 Task: Create in the project ByteRise in Backlog an issue 'Develop a new feature to allow for virtual reality or augmented reality experiences', assign it to team member softage.2@softage.net and change the status to IN PROGRESS. Create in the project ByteRise in Backlog an issue 'Implement a new feature to allow for voice-based navigation and control of the system', assign it to team member softage.3@softage.net and change the status to IN PROGRESS
Action: Mouse moved to (194, 60)
Screenshot: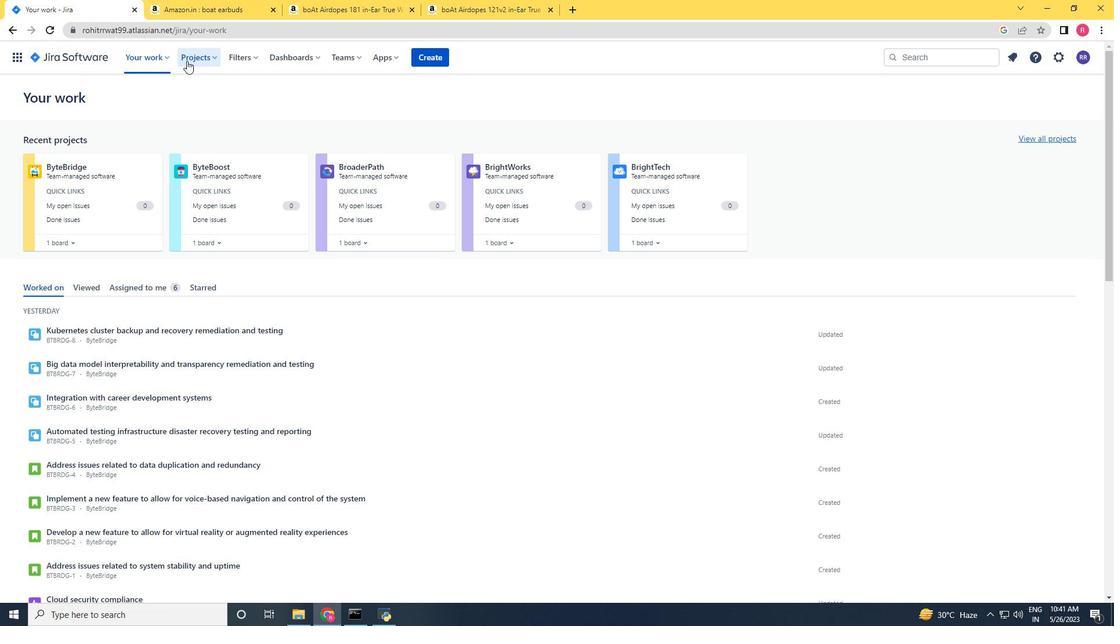
Action: Mouse pressed left at (194, 60)
Screenshot: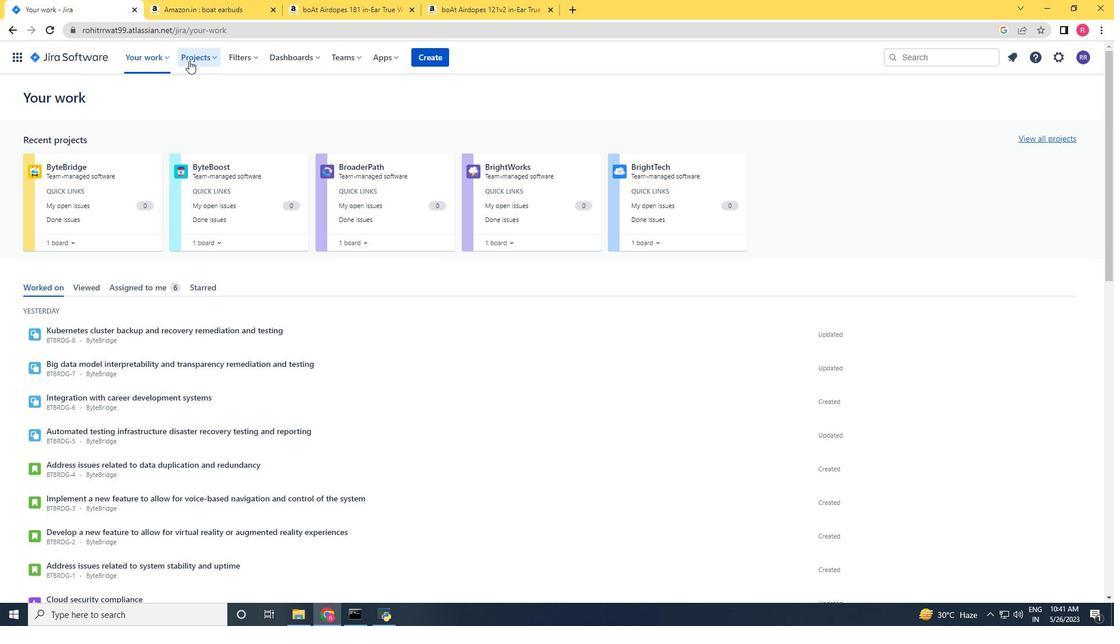 
Action: Mouse moved to (204, 97)
Screenshot: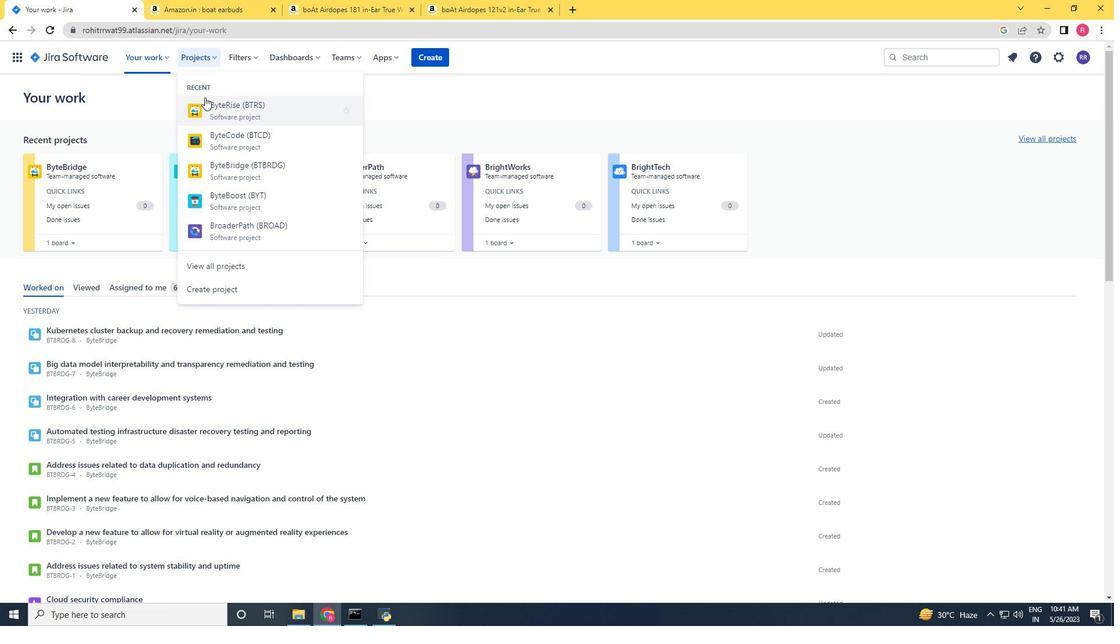 
Action: Mouse pressed left at (204, 97)
Screenshot: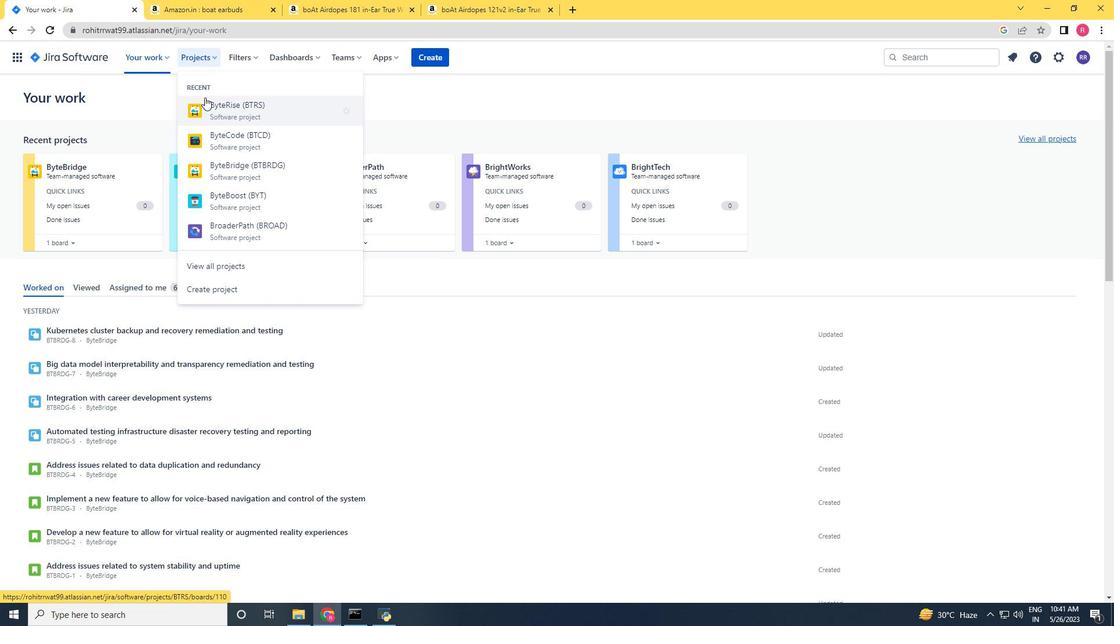 
Action: Mouse moved to (44, 175)
Screenshot: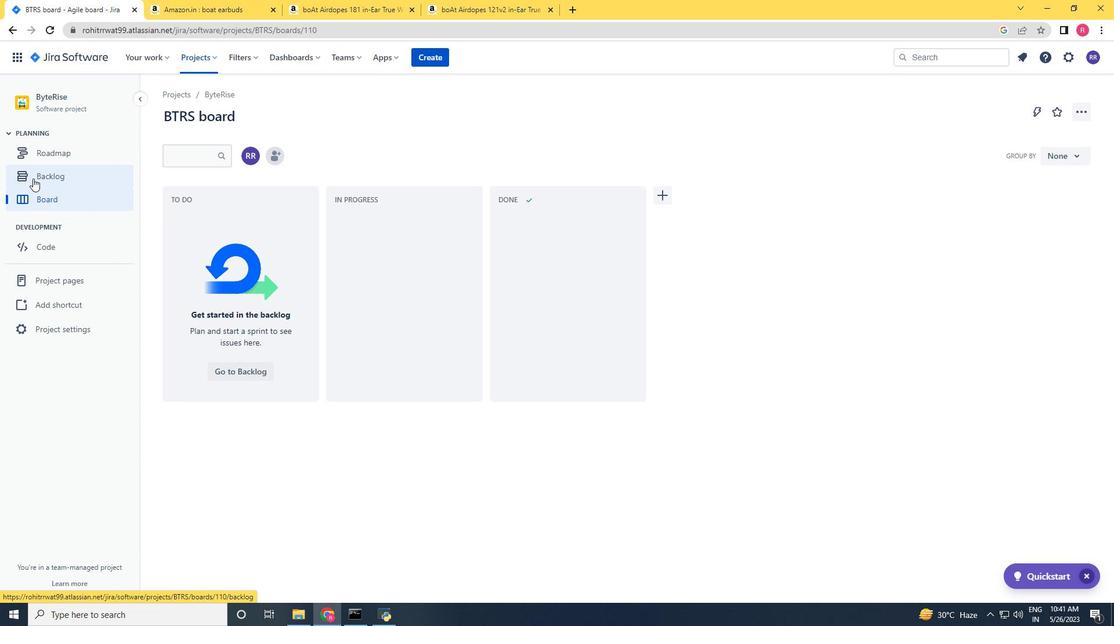 
Action: Mouse pressed left at (44, 175)
Screenshot: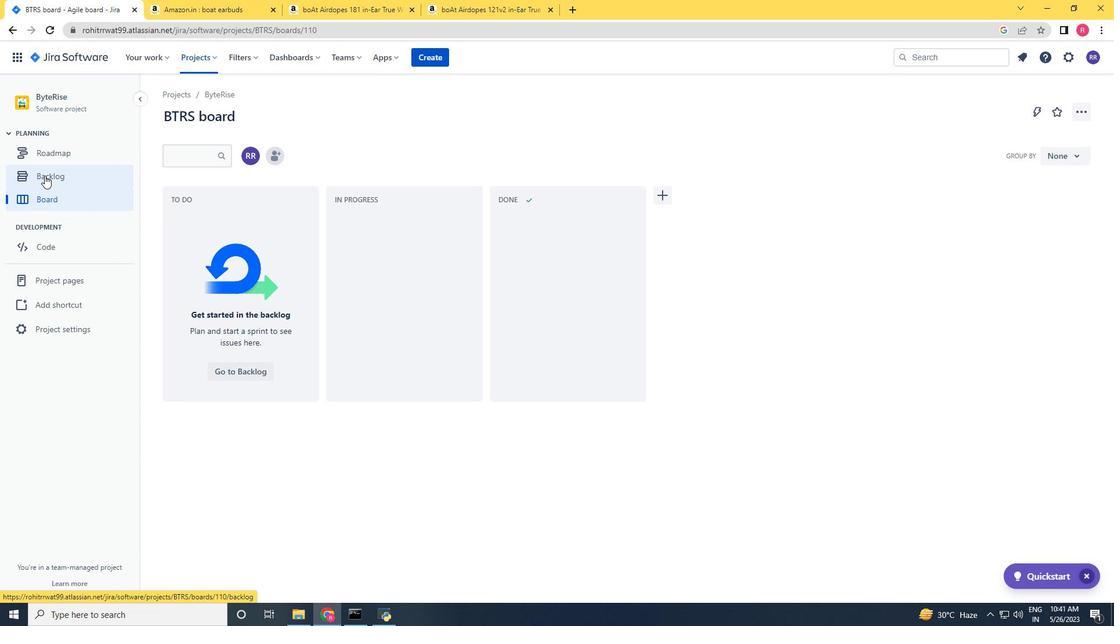 
Action: Mouse moved to (305, 182)
Screenshot: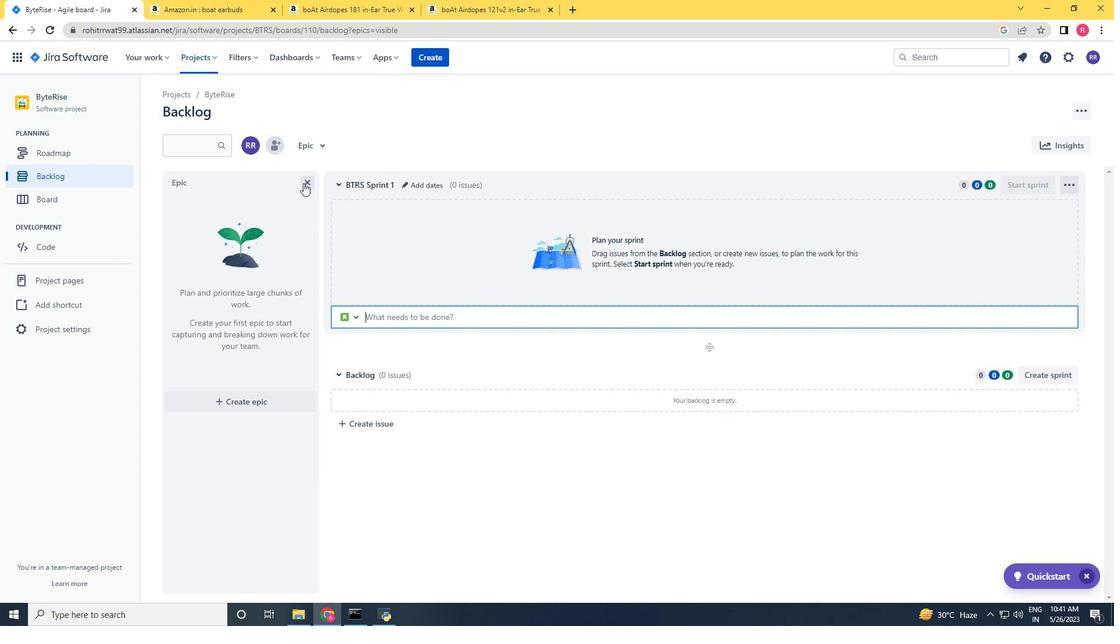 
Action: Mouse pressed left at (305, 182)
Screenshot: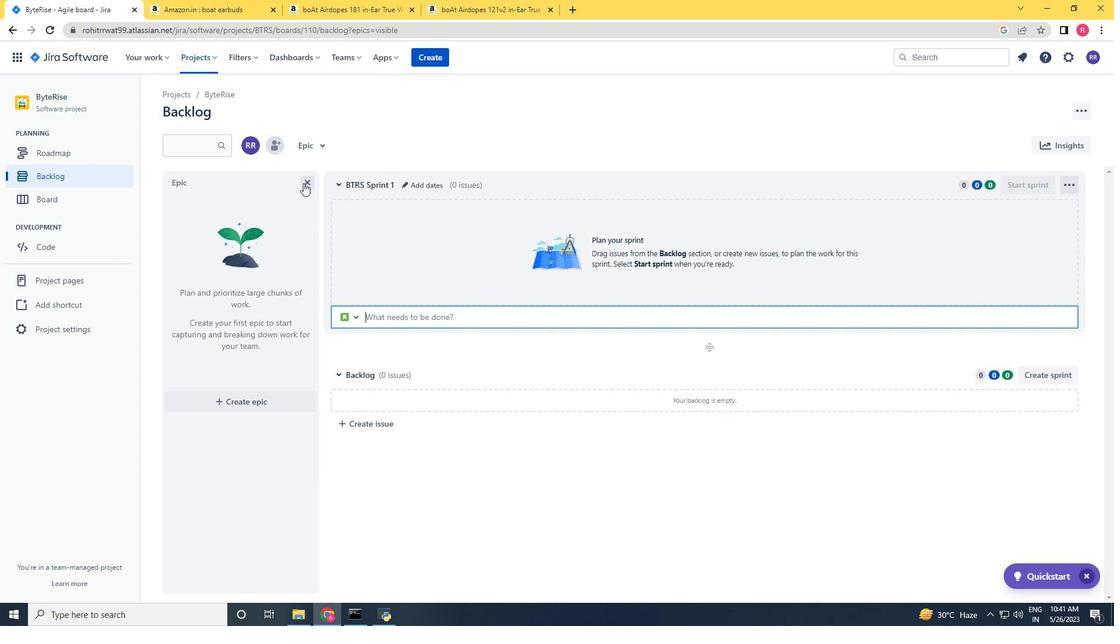 
Action: Mouse moved to (233, 423)
Screenshot: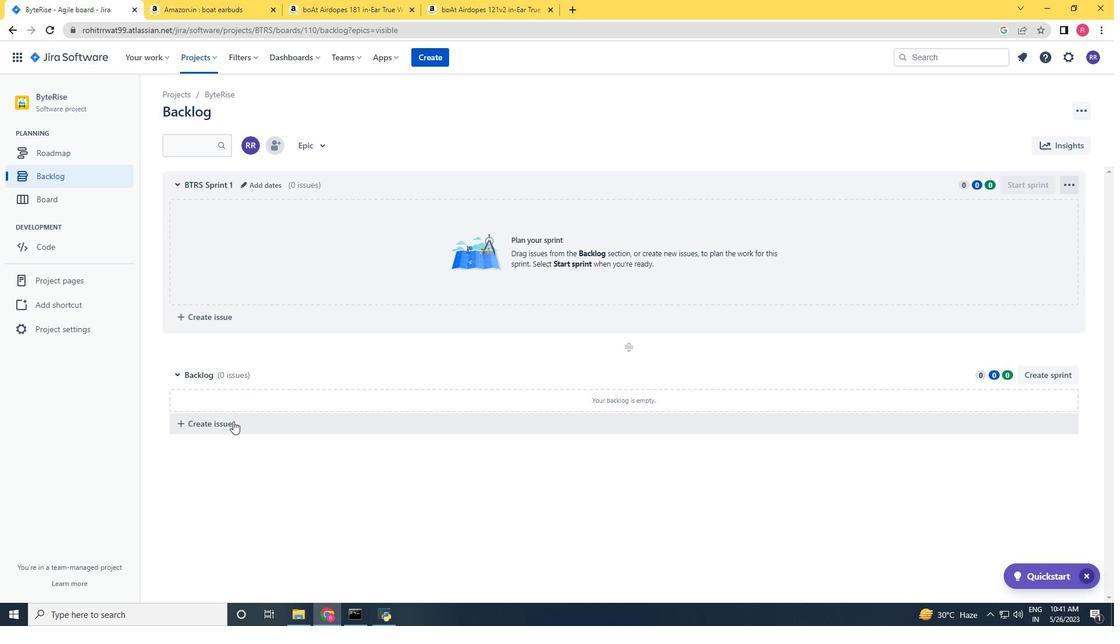 
Action: Mouse pressed left at (233, 423)
Screenshot: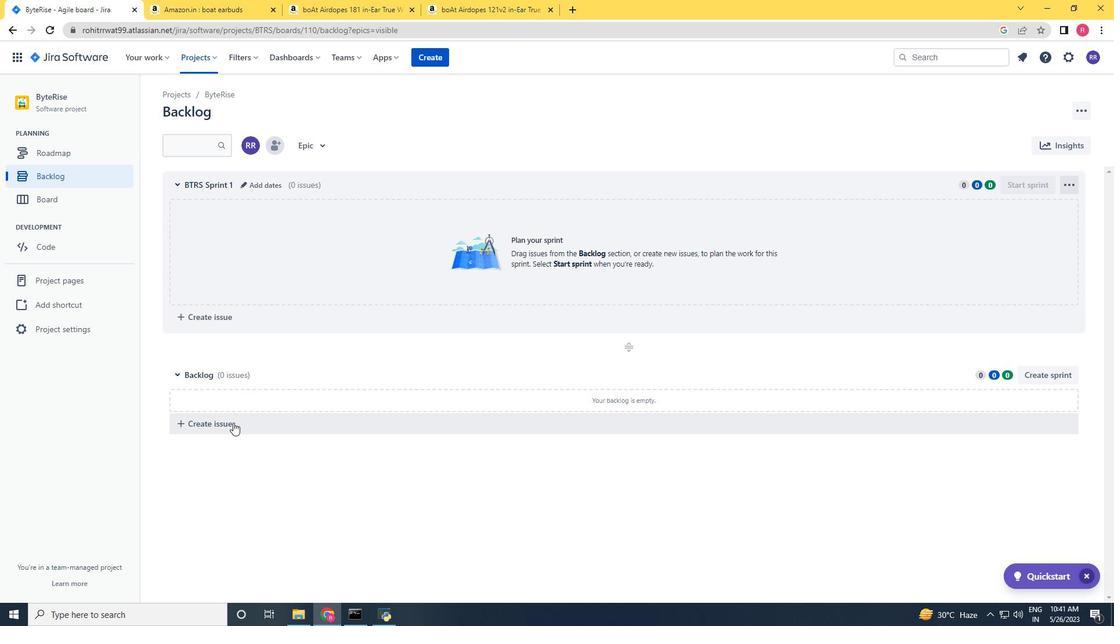 
Action: Key pressed <Key.shift>Develop<Key.space>a<Key.space>new<Key.space>features<Key.space>to<Key.space>allow<Key.space>for<Key.space>virtual<Key.space>reality<Key.space>or<Key.space>augmented<Key.space>reality<Key.space>experience<Key.space><Key.backspace>s<Key.space><Key.enter>
Screenshot: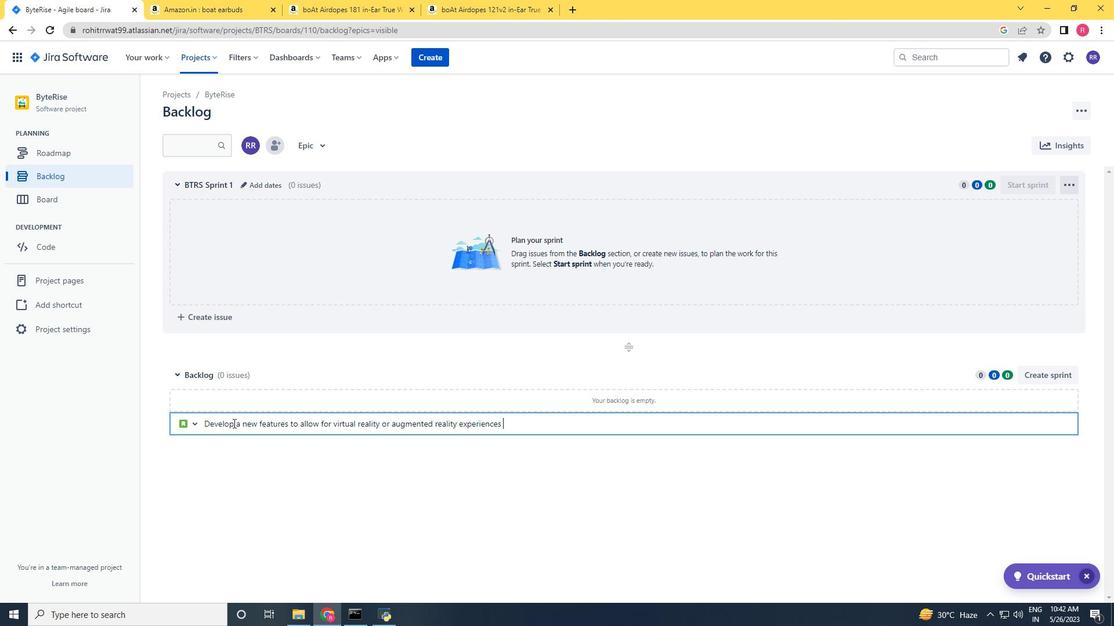 
Action: Mouse scrolled (233, 424) with delta (0, 0)
Screenshot: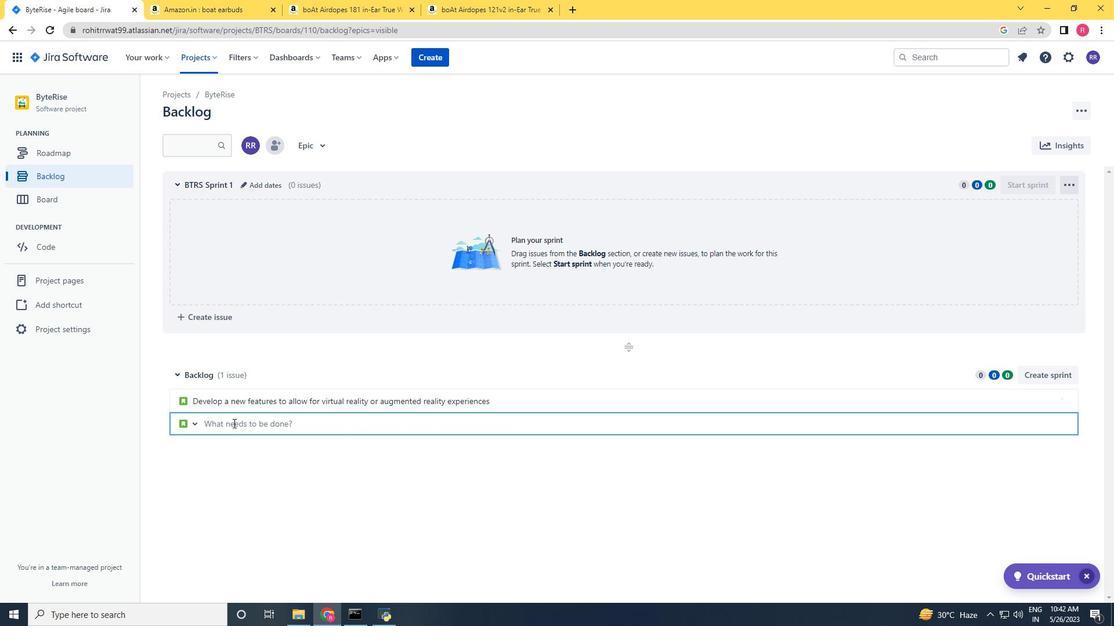 
Action: Mouse scrolled (233, 424) with delta (0, 0)
Screenshot: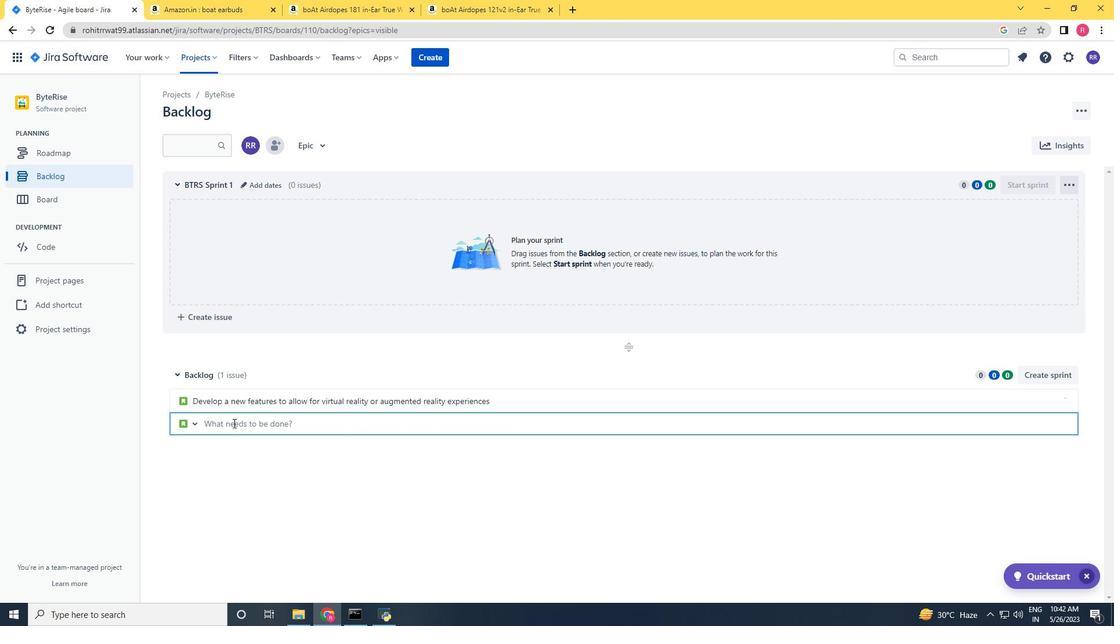 
Action: Mouse moved to (1018, 399)
Screenshot: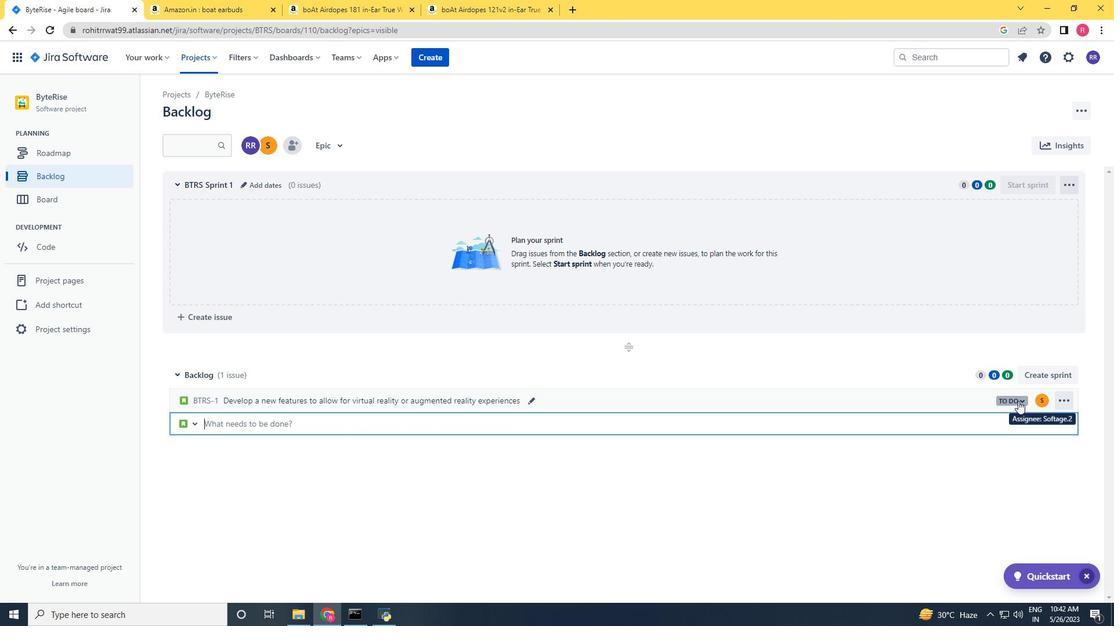 
Action: Mouse pressed left at (1018, 399)
Screenshot: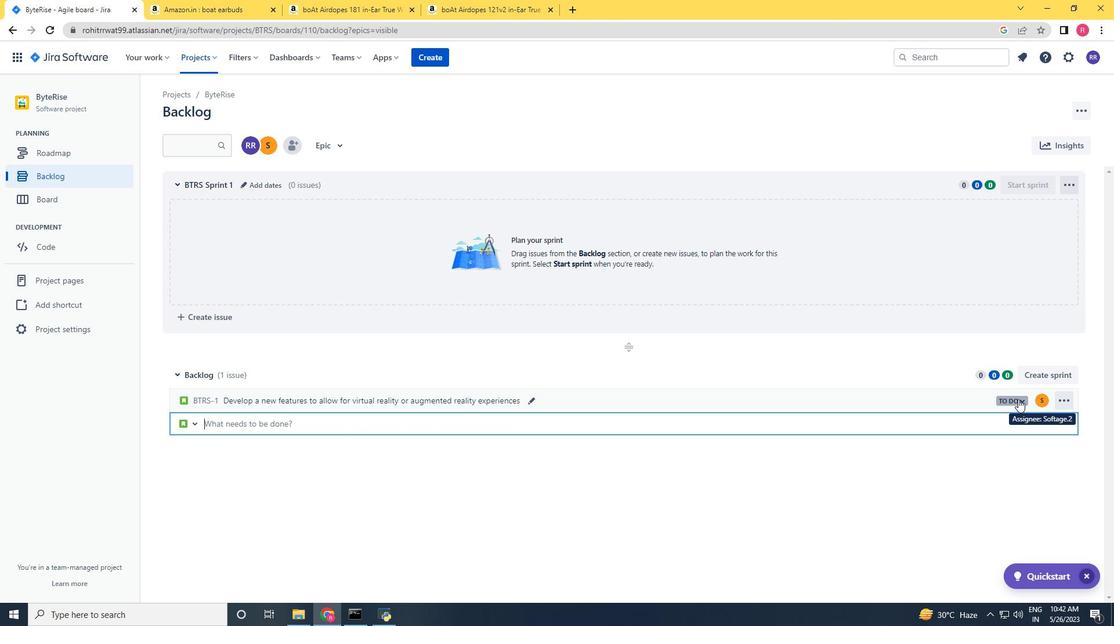 
Action: Mouse moved to (959, 421)
Screenshot: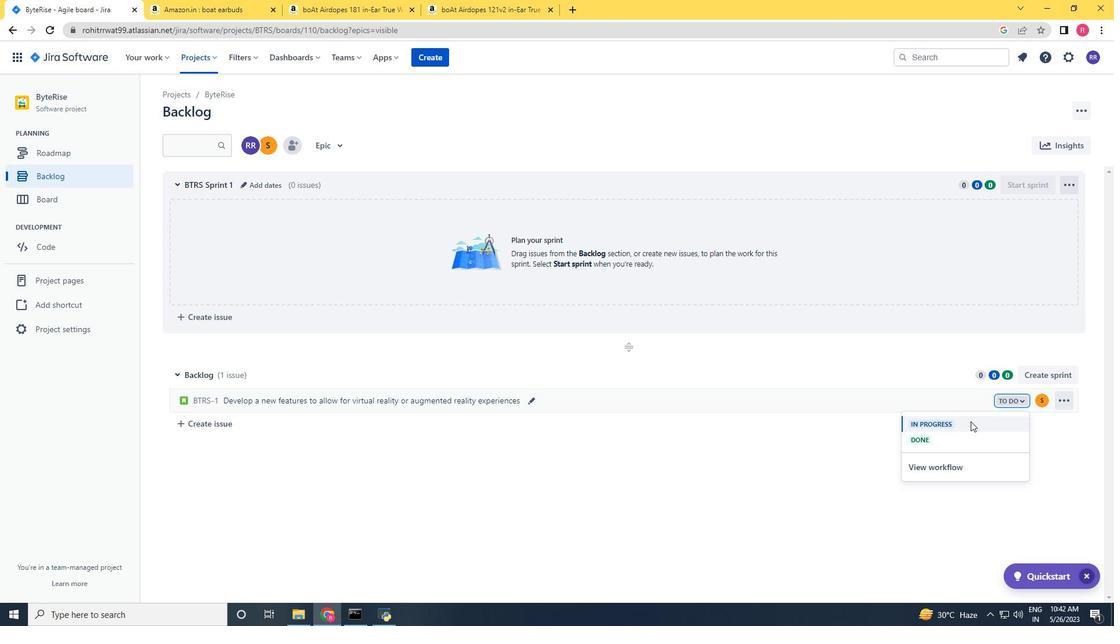
Action: Mouse pressed left at (959, 421)
Screenshot: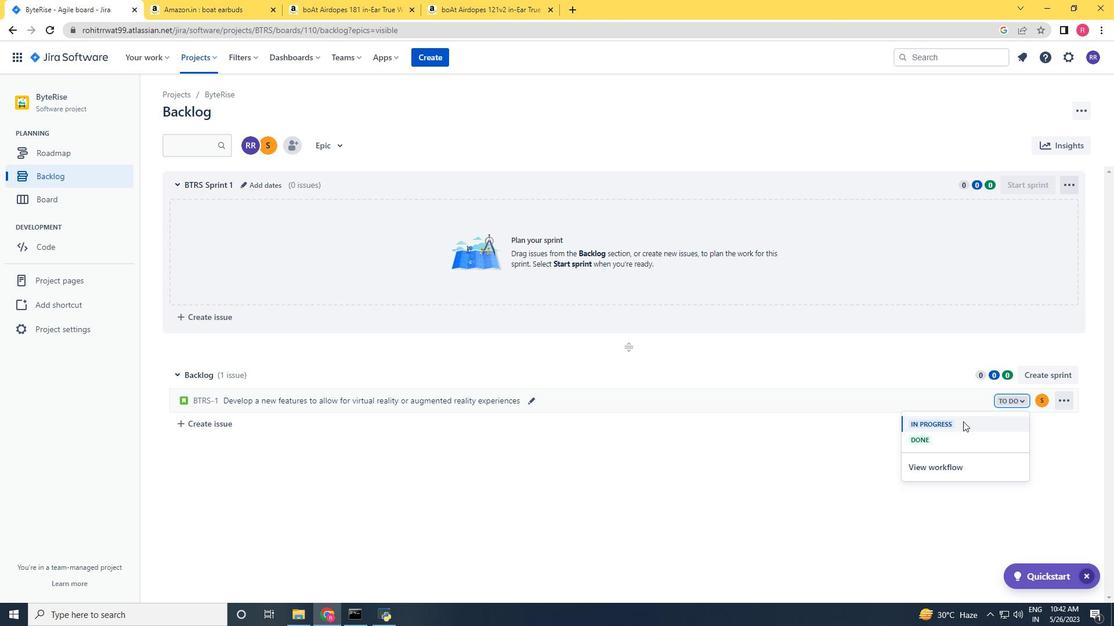 
Action: Mouse moved to (215, 422)
Screenshot: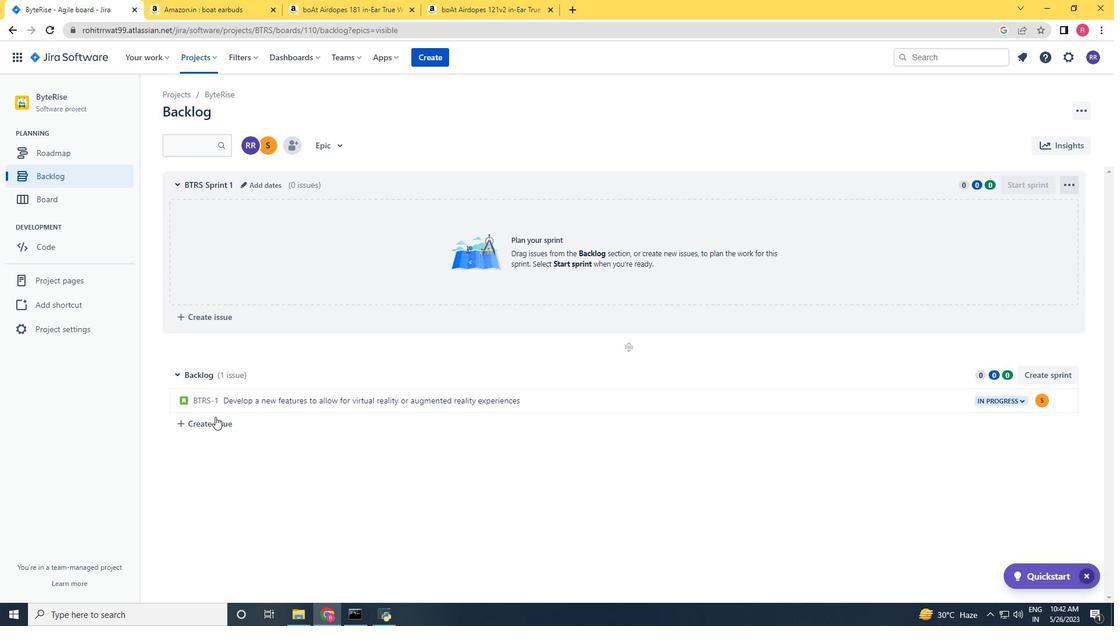 
Action: Mouse pressed left at (215, 422)
Screenshot: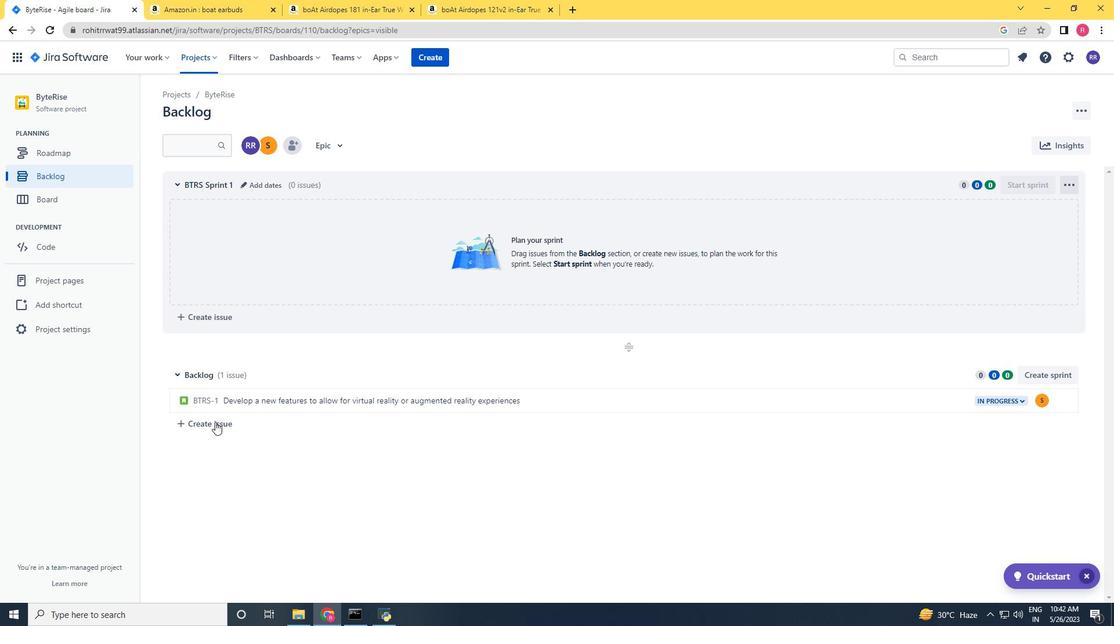
Action: Key pressed <Key.shift>Implement<Key.space>a<Key.space>new<Key.space>features<Key.space><Key.backspace><Key.backspace><Key.space>to<Key.space>allow<Key.space>for<Key.space>voice<Key.space><Key.backspace>-based<Key.space>navigation<Key.space>and<Key.space>control<Key.space>of<Key.space>the<Key.space>system<Key.space><Key.enter><Key.enter>
Screenshot: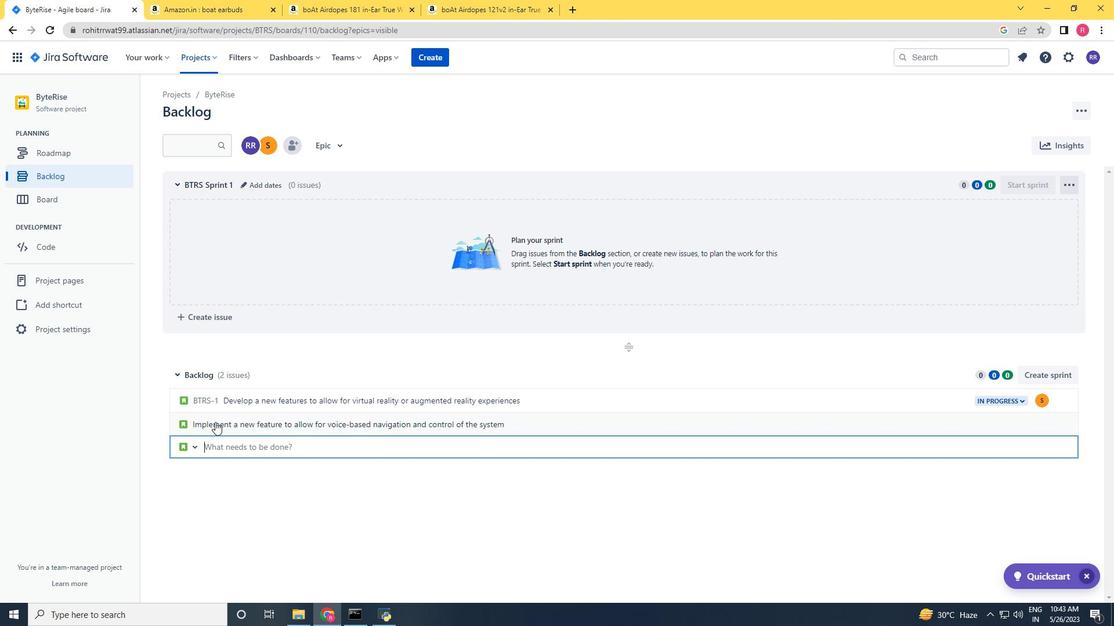 
Action: Mouse moved to (1039, 425)
Screenshot: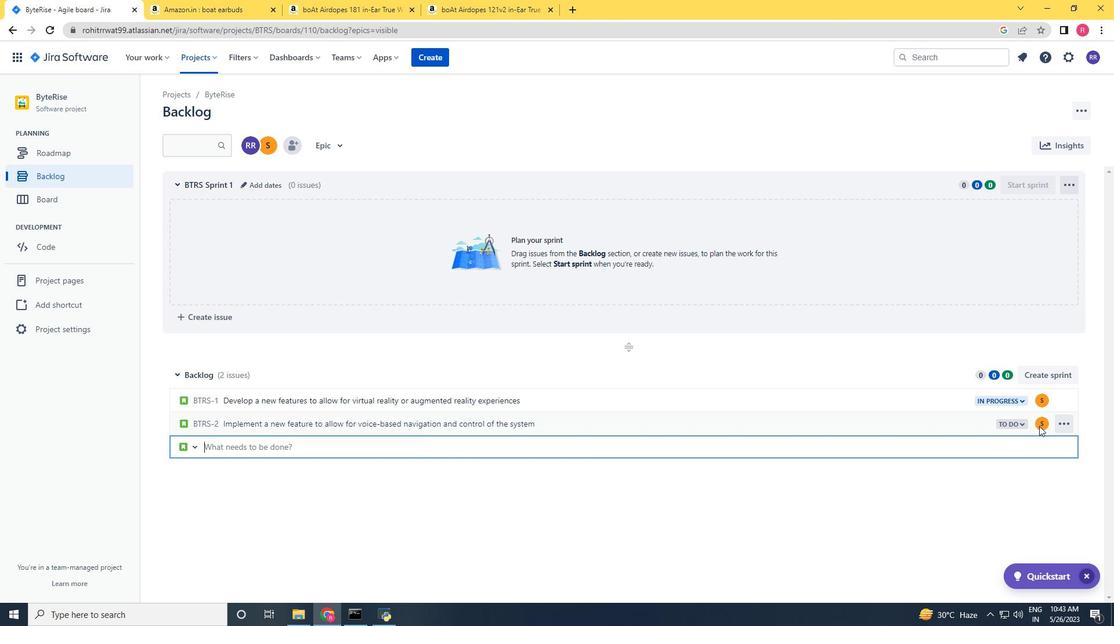 
Action: Mouse pressed left at (1039, 425)
Screenshot: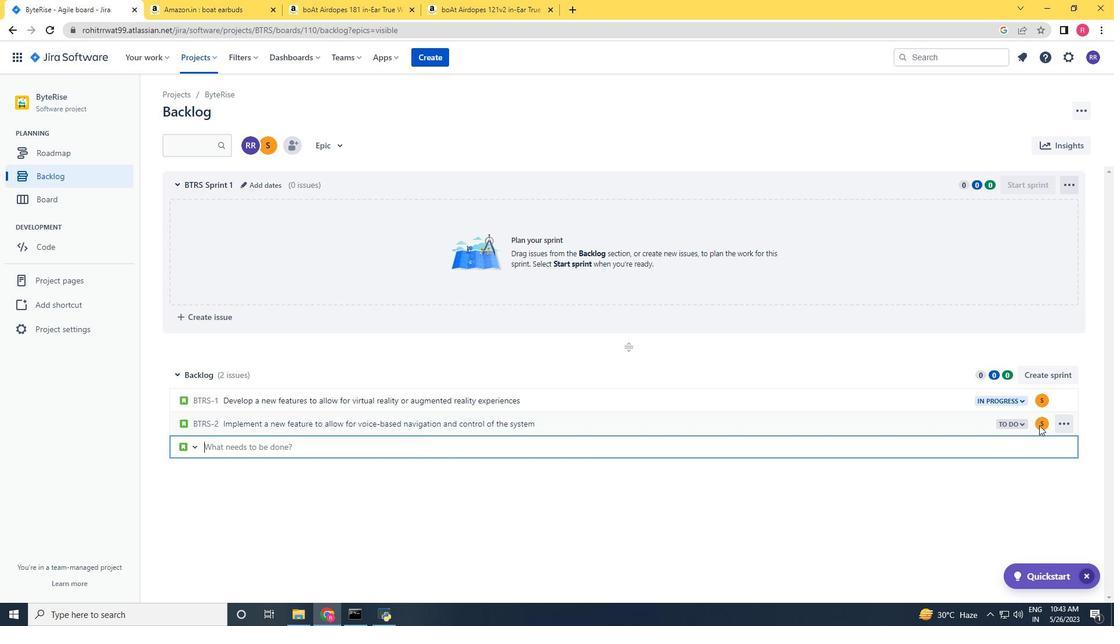 
Action: Mouse moved to (1039, 425)
Screenshot: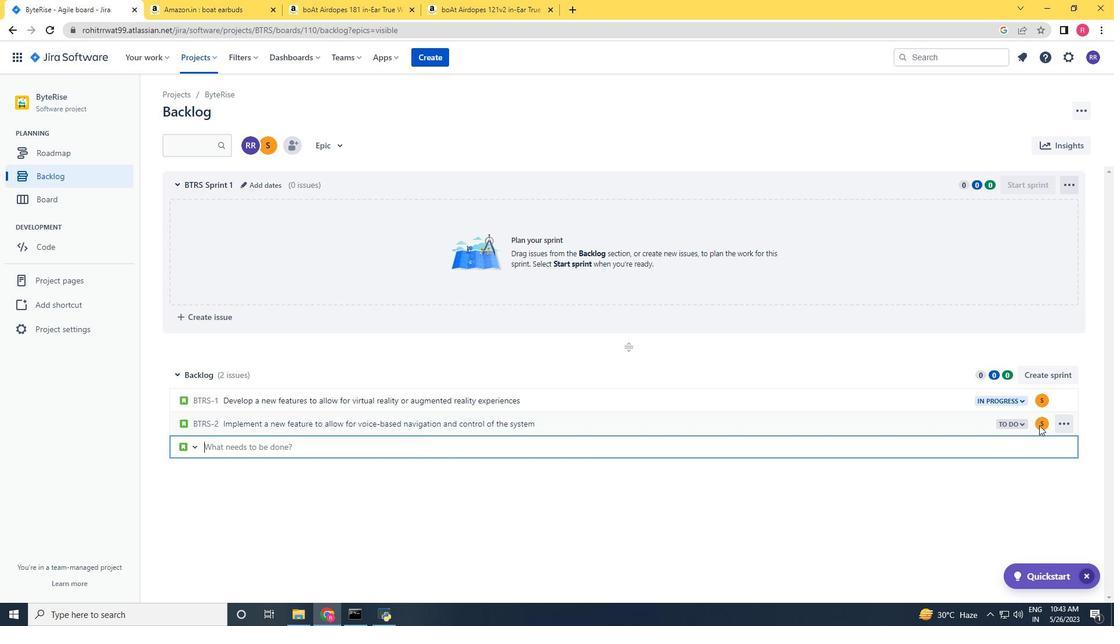 
Action: Key pressed softage.3<Key.shift>@softage.net
Screenshot: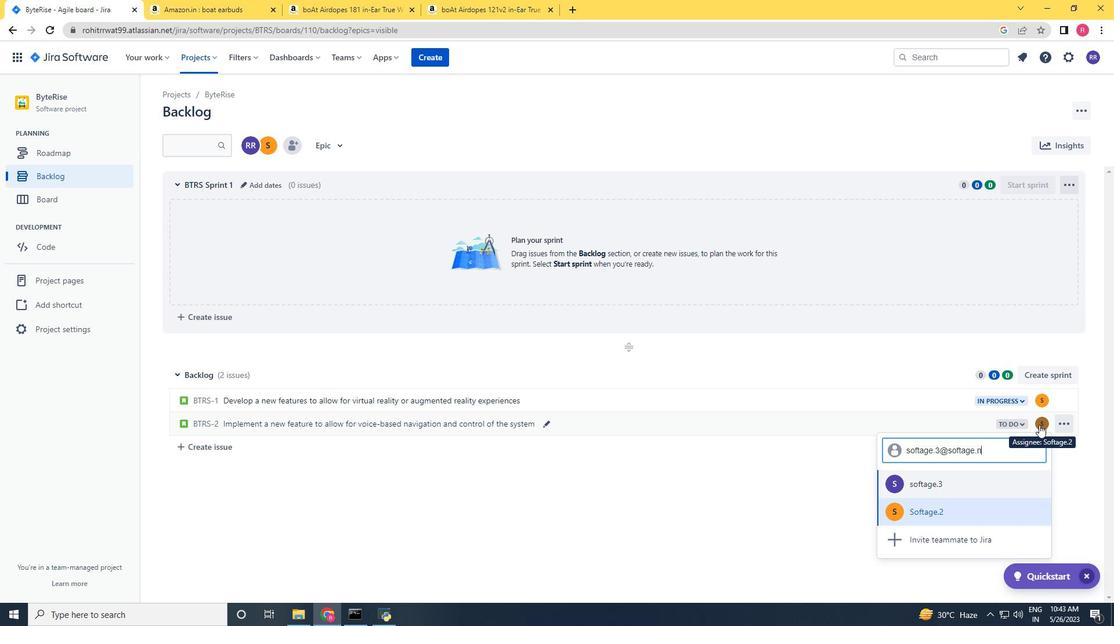 
Action: Mouse scrolled (1039, 425) with delta (0, 0)
Screenshot: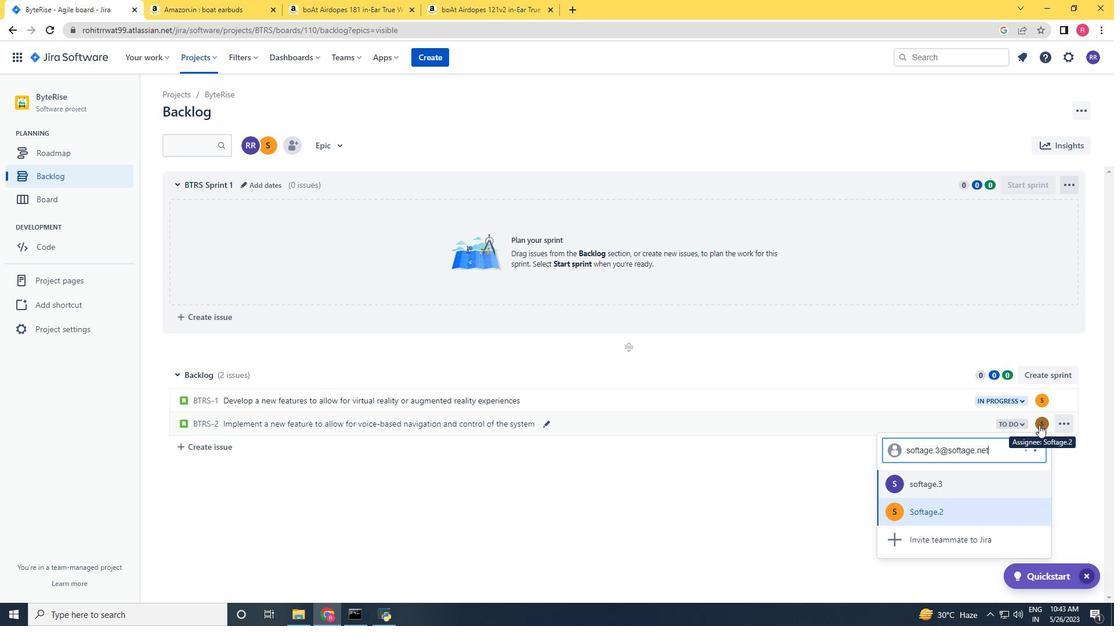 
Action: Mouse moved to (973, 472)
Screenshot: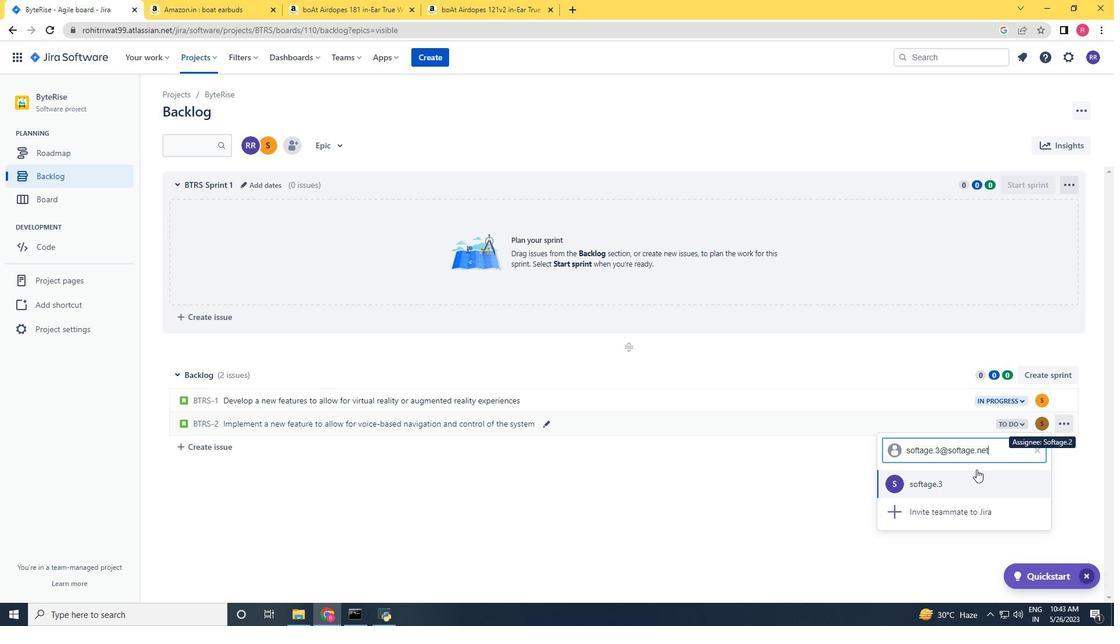 
Action: Mouse pressed left at (973, 472)
Screenshot: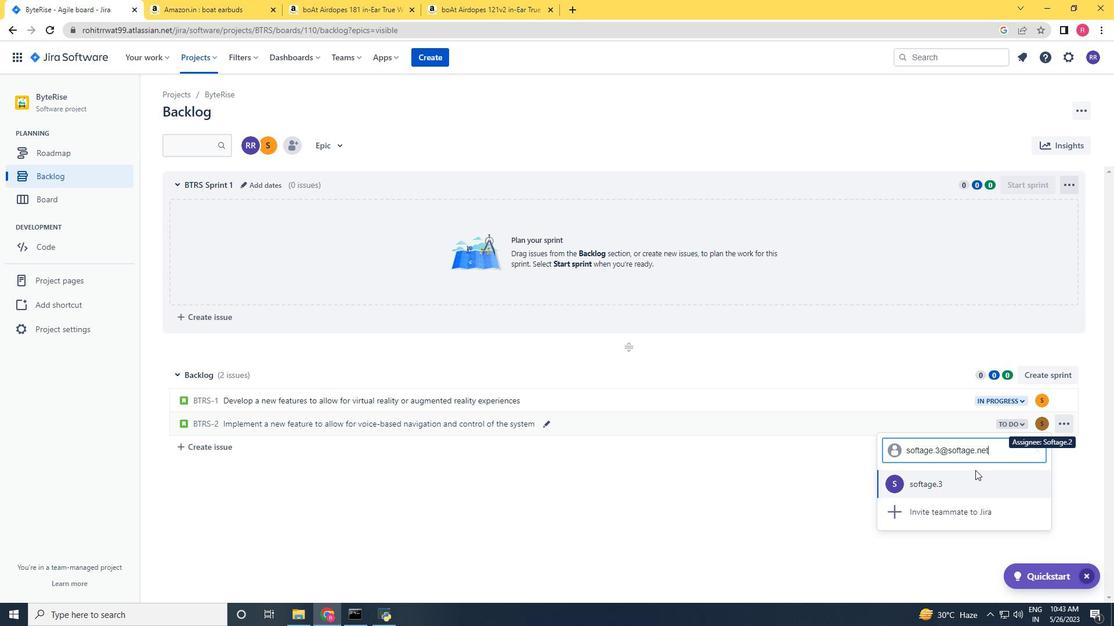 
Action: Mouse moved to (1010, 419)
Screenshot: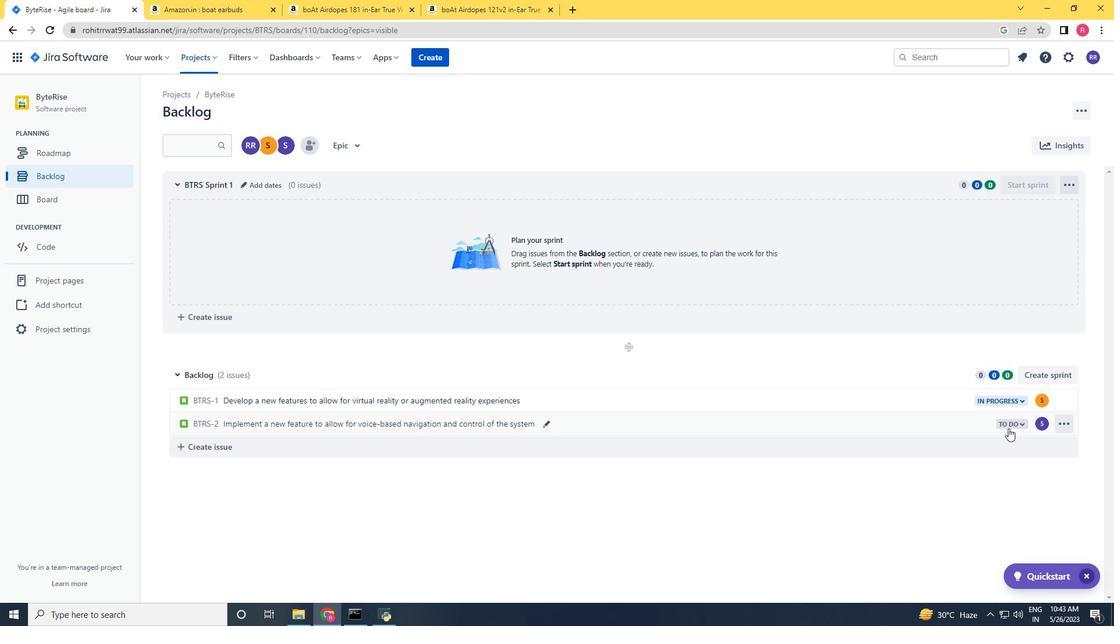 
Action: Mouse pressed left at (1010, 419)
Screenshot: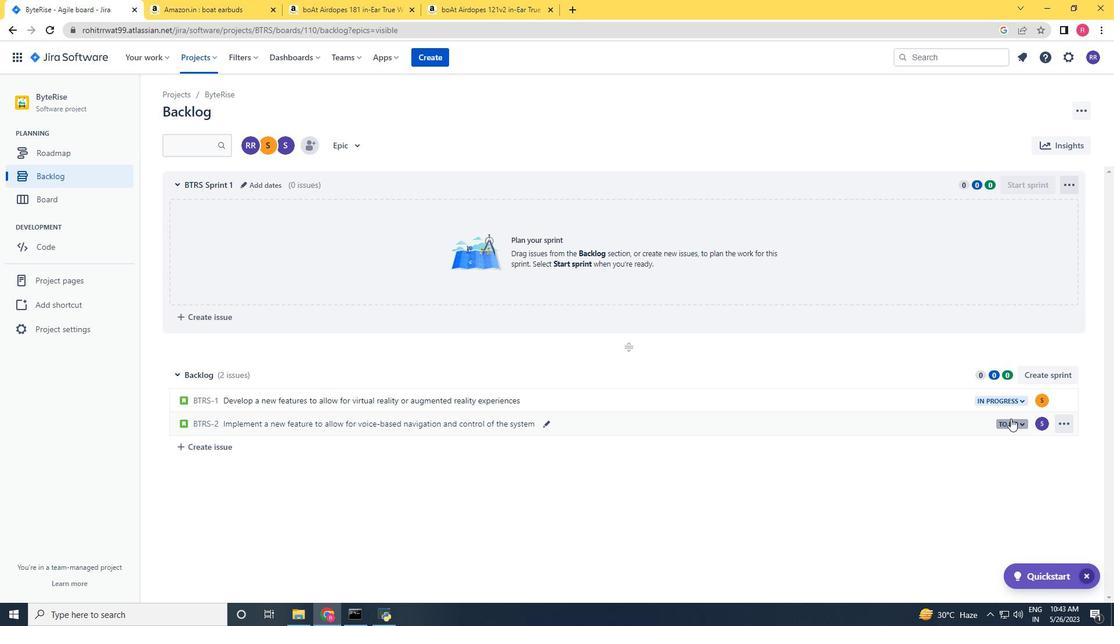 
Action: Mouse moved to (1009, 424)
Screenshot: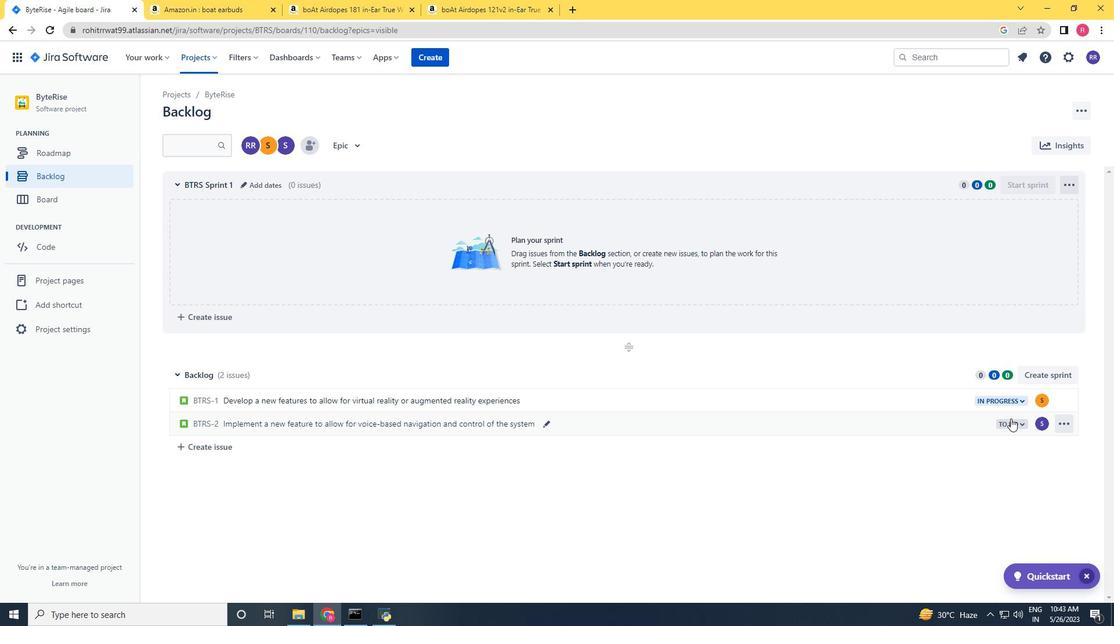 
Action: Mouse pressed left at (1009, 424)
Screenshot: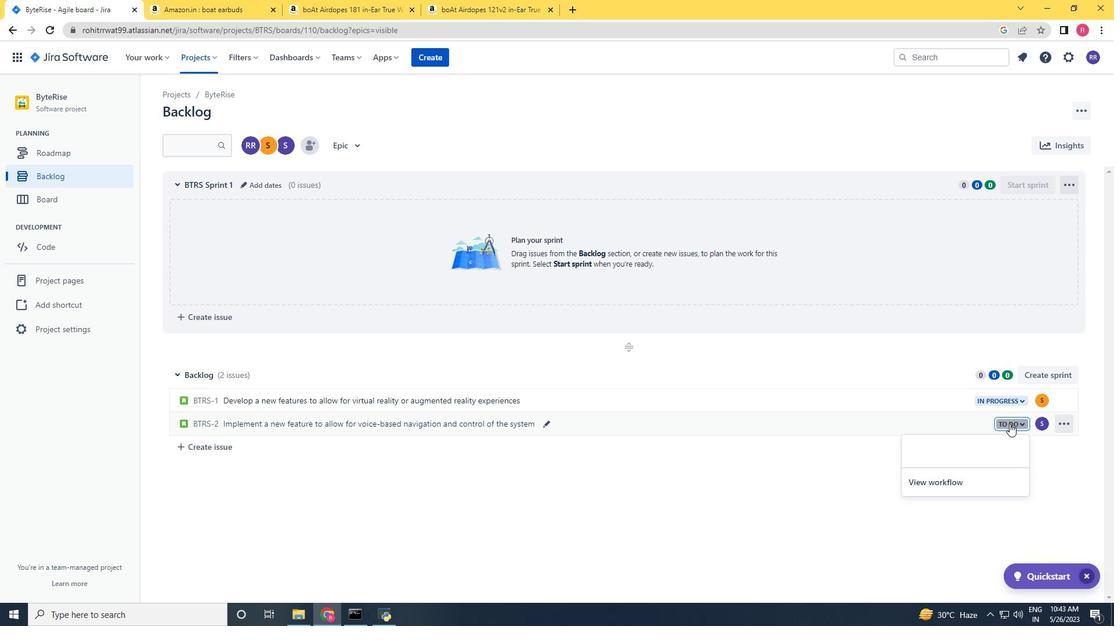 
Action: Mouse moved to (998, 430)
Screenshot: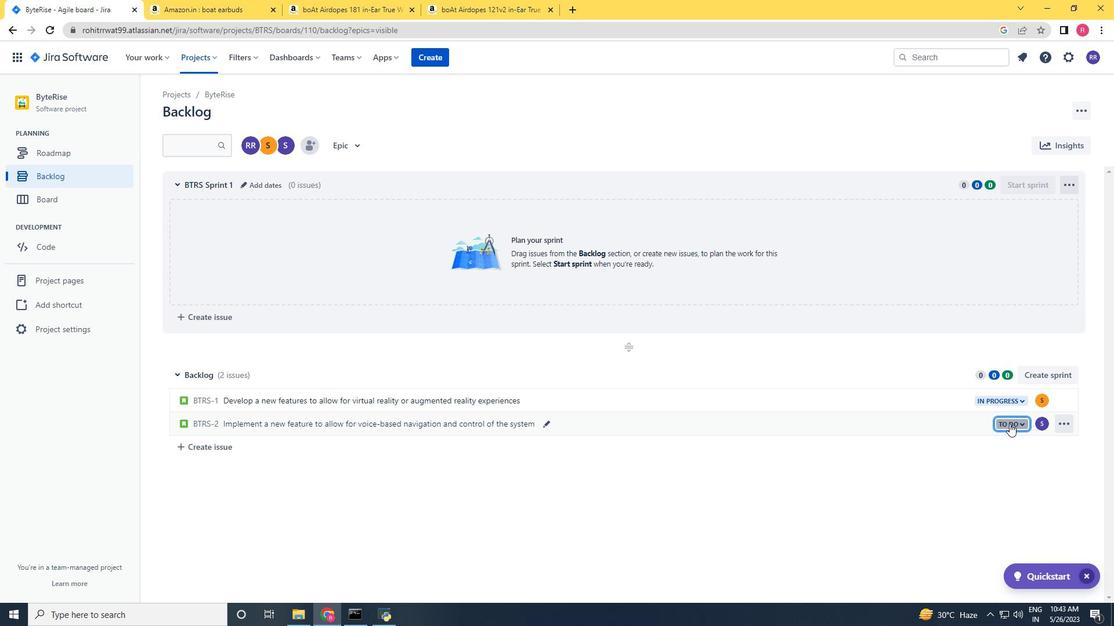 
Action: Mouse pressed left at (998, 430)
Screenshot: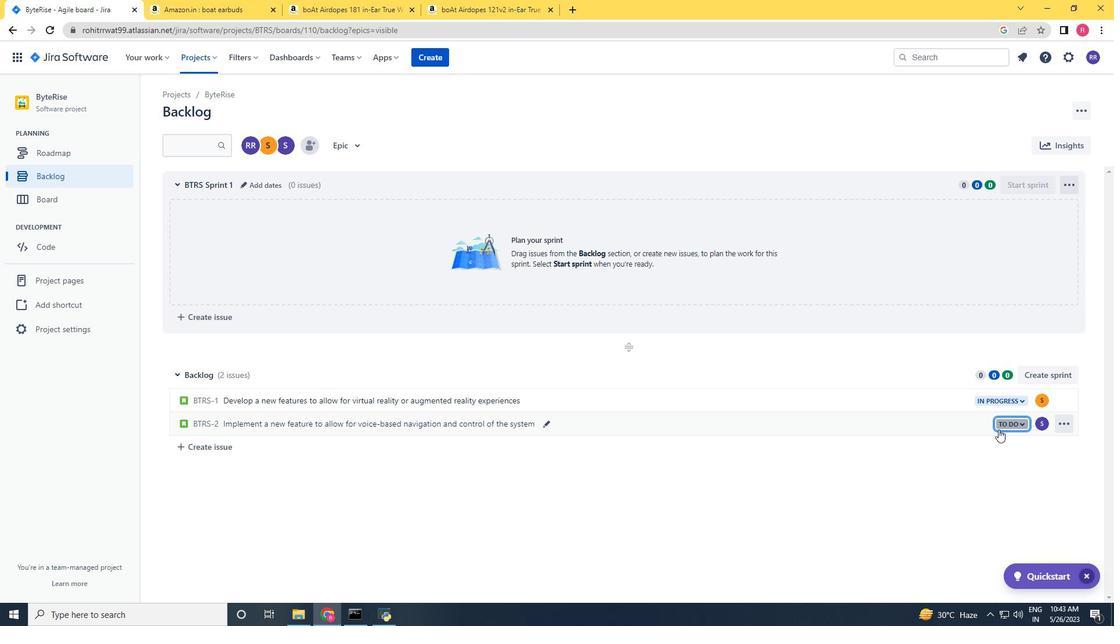 
Action: Mouse moved to (954, 448)
Screenshot: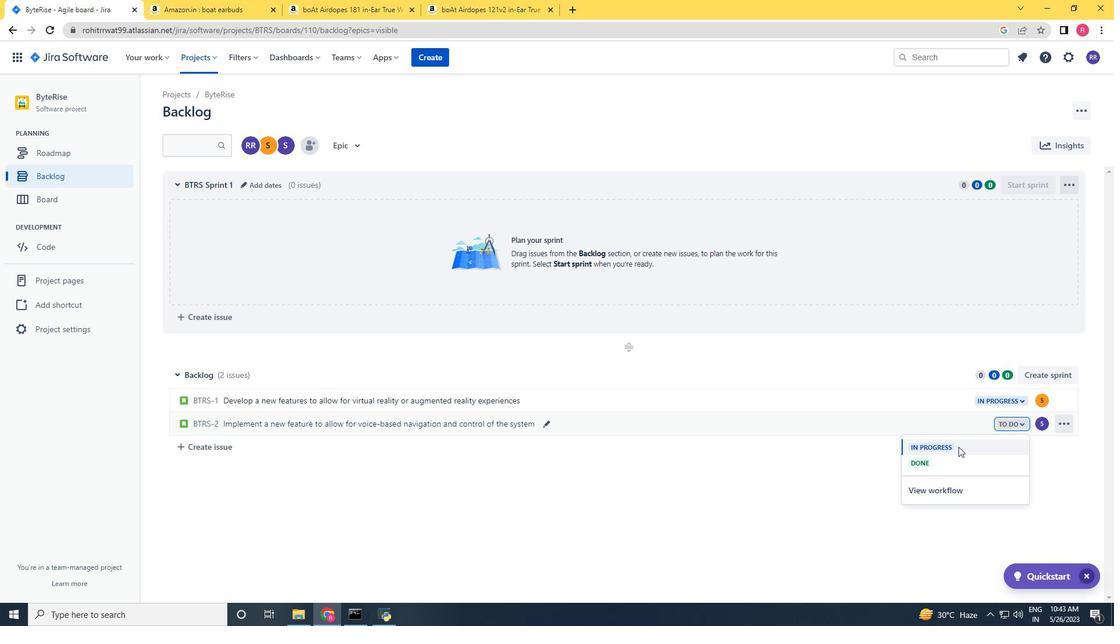 
Action: Mouse pressed left at (954, 448)
Screenshot: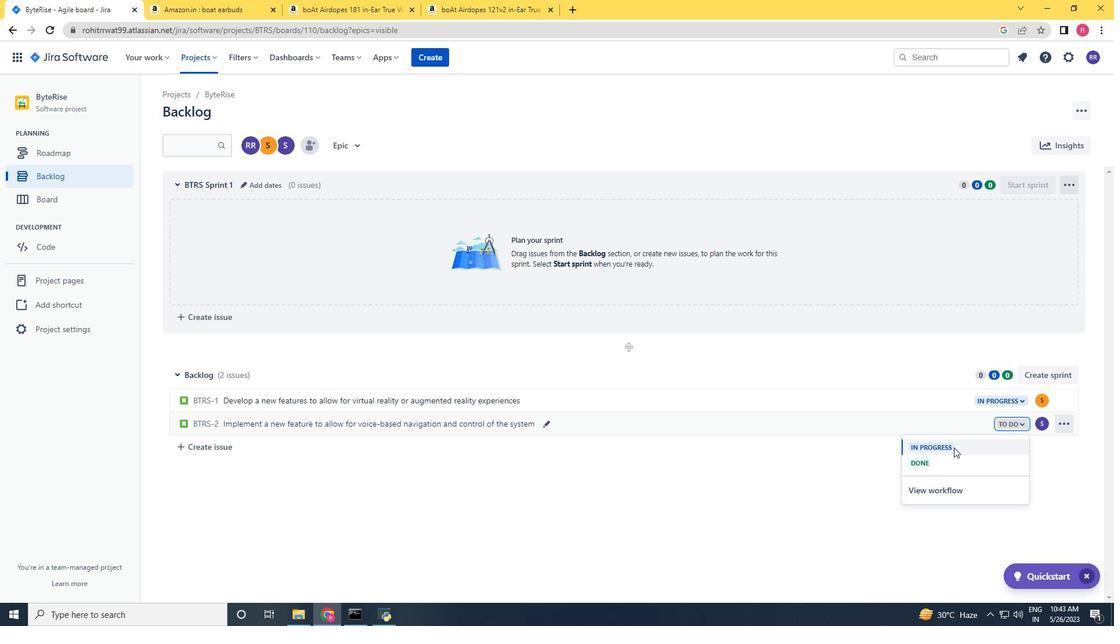 
